 Task: Create a section Speed Freak and in the section, add a milestone Microservices architecture implementation in the project ConduitTech
Action: Mouse moved to (1229, 211)
Screenshot: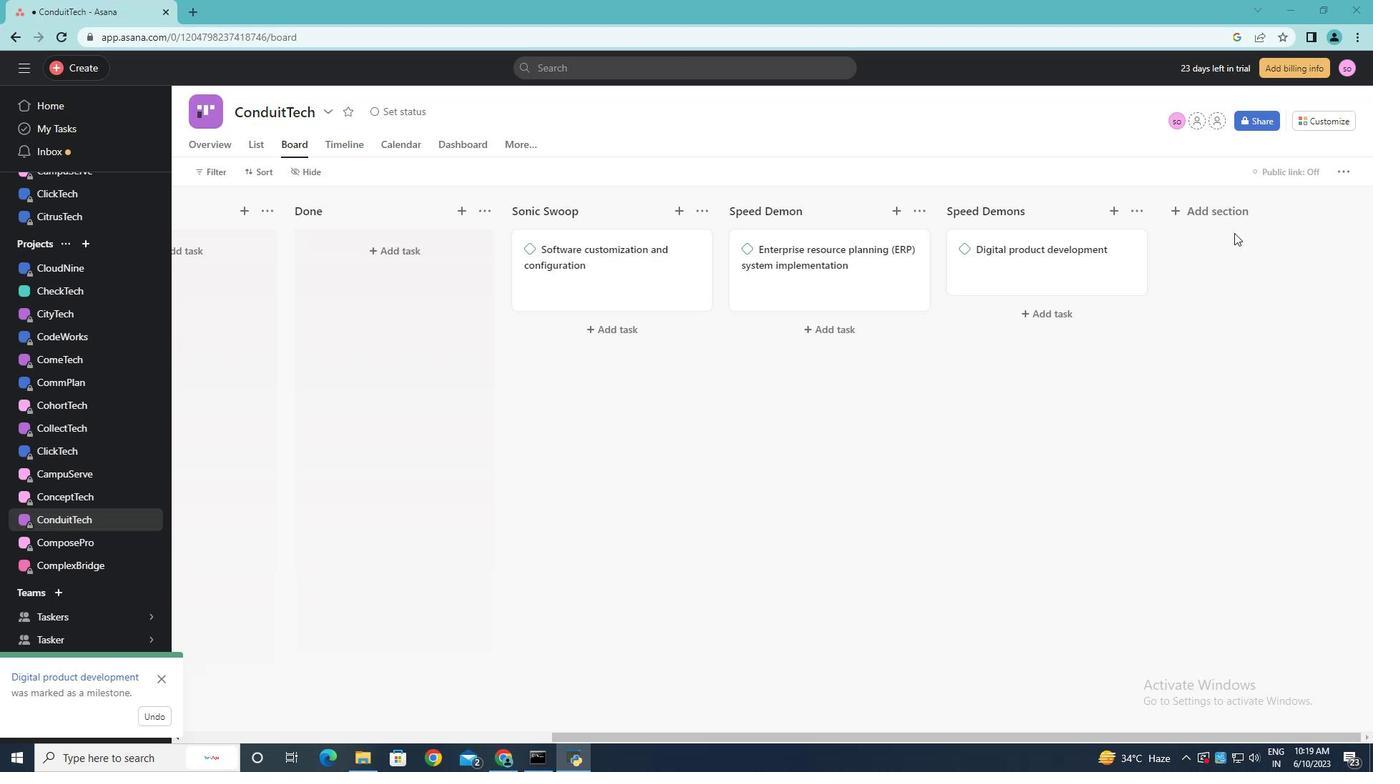 
Action: Mouse pressed left at (1229, 211)
Screenshot: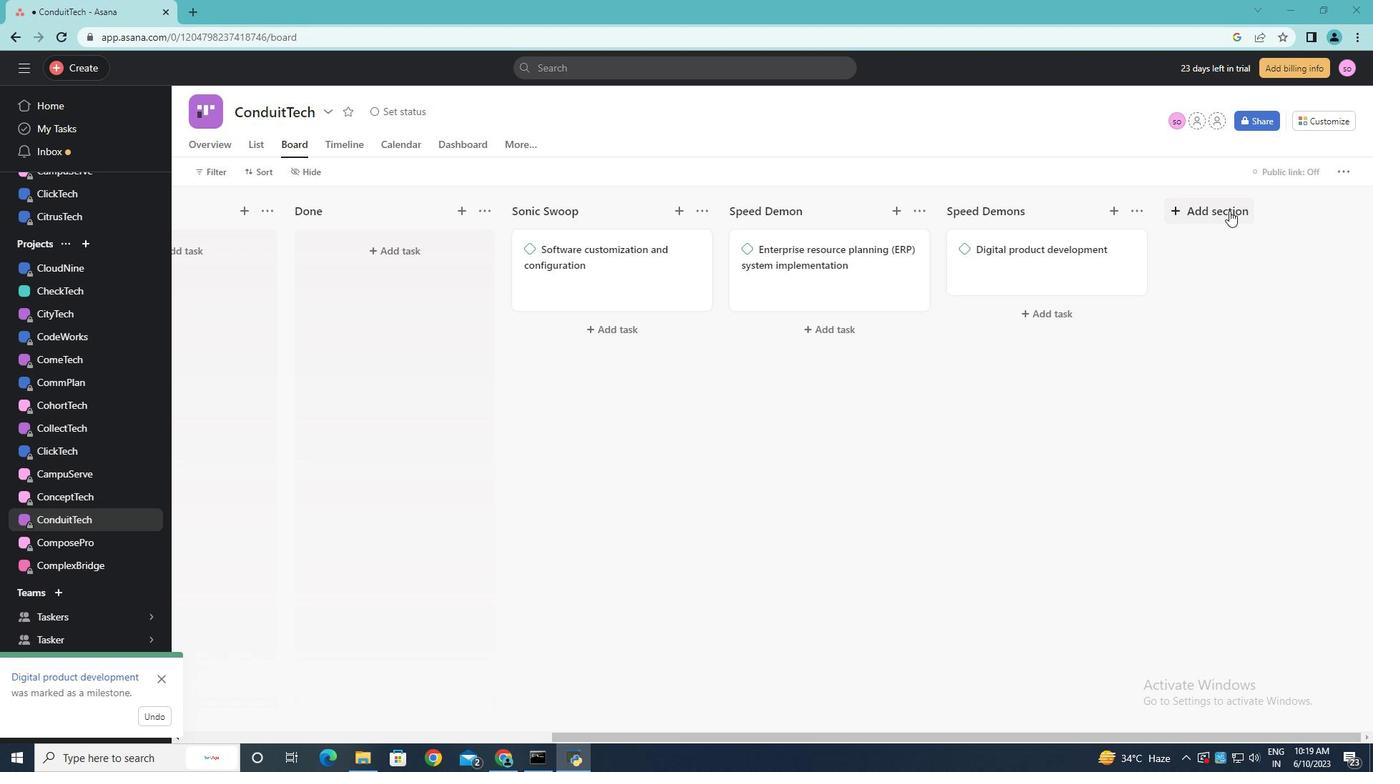 
Action: Key pressed <Key.shift>Speed<Key.space><Key.shift><Key.shift><Key.shift><Key.shift><Key.shift><Key.shift><Key.shift><Key.shift><Key.shift><Key.shift><Key.shift><Key.shift><Key.shift><Key.shift><Key.shift><Key.shift><Key.shift>Freack
Screenshot: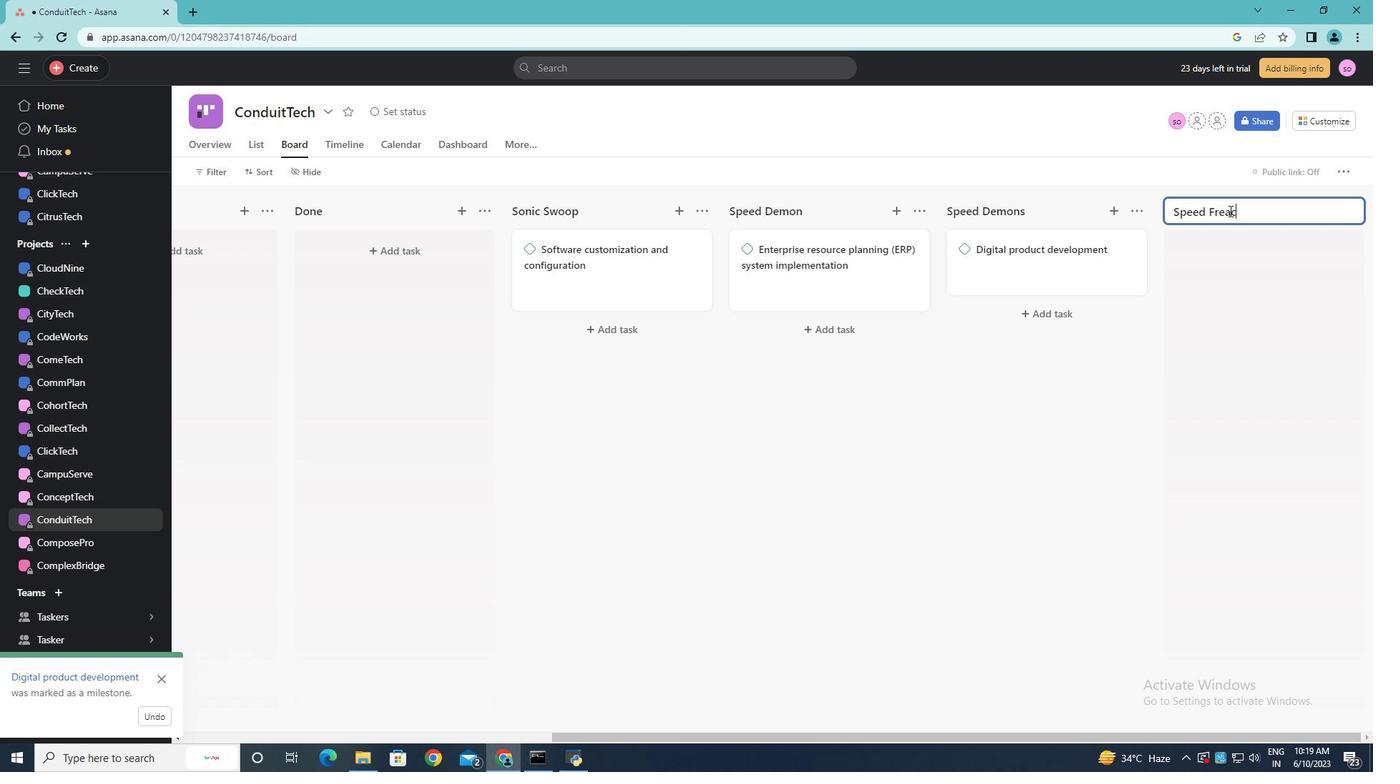 
Action: Mouse moved to (1158, 108)
Screenshot: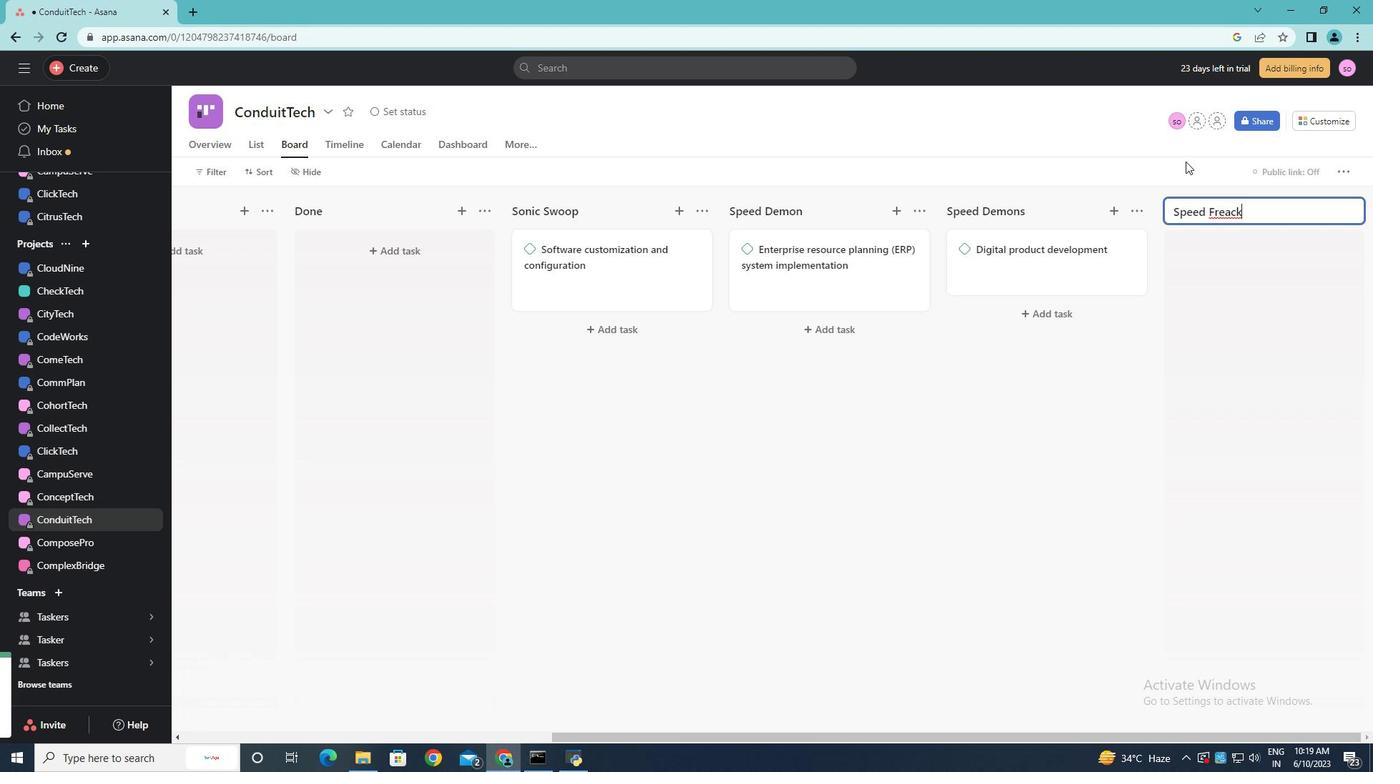 
Action: Key pressed <Key.backspace><Key.backspace><Key.backspace>ak<Key.enter>
Screenshot: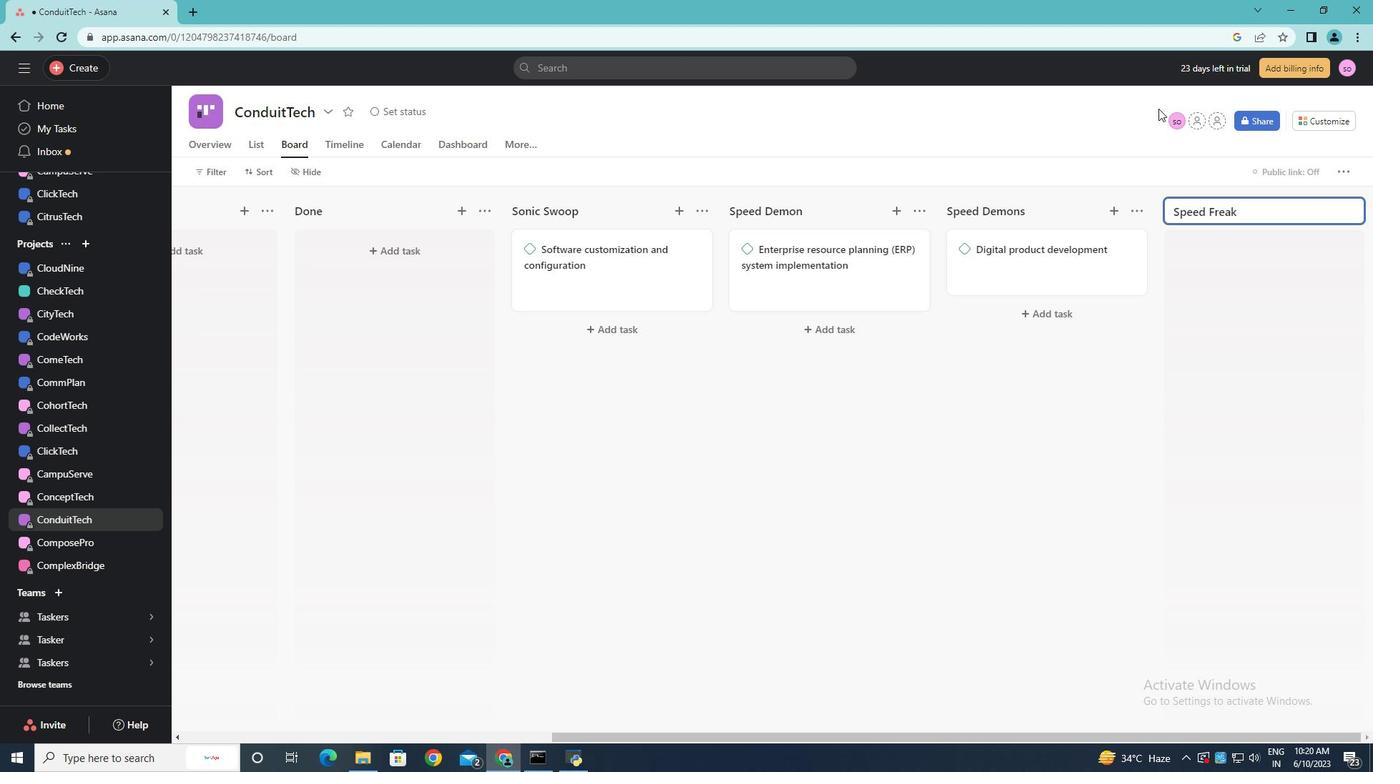 
Action: Mouse moved to (1039, 248)
Screenshot: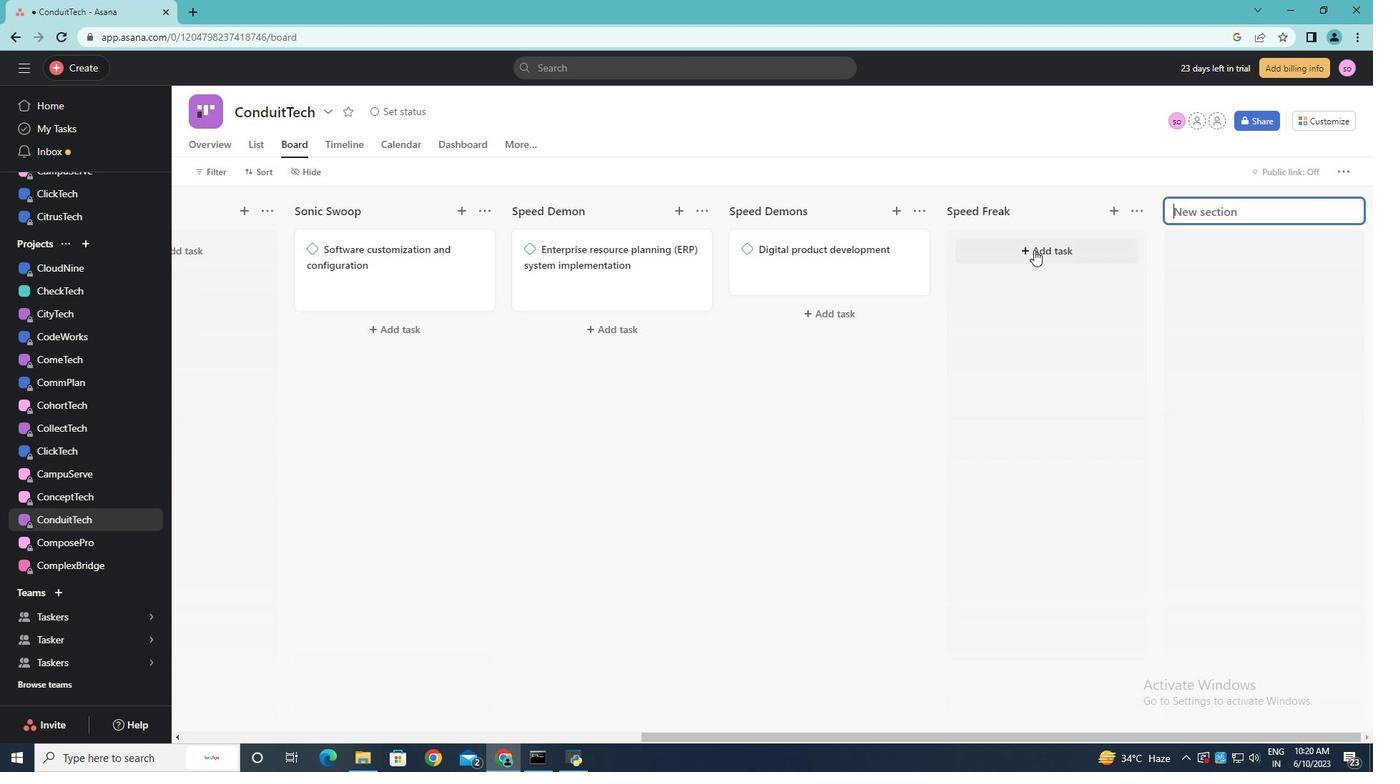 
Action: Mouse pressed left at (1039, 248)
Screenshot: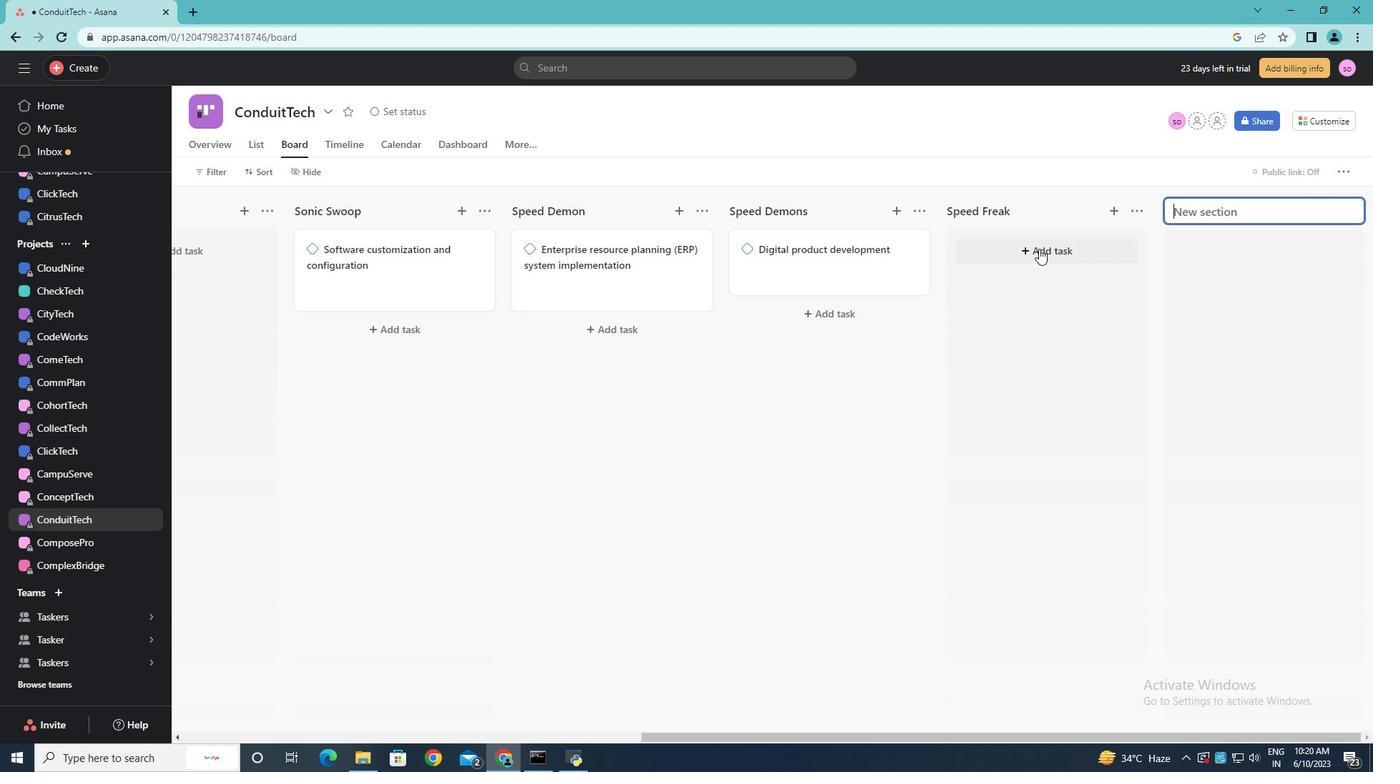 
Action: Key pressed <Key.shift><Key.shift><Key.shift><Key.shift><Key.shift><Key.shift><Key.shift><Key.shift><Key.shift><Key.shift><Key.shift><Key.shift><Key.shift>Microservices<Key.space>ara<Key.backspace>chitecture<Key.space>implementation<Key.enter>
Screenshot: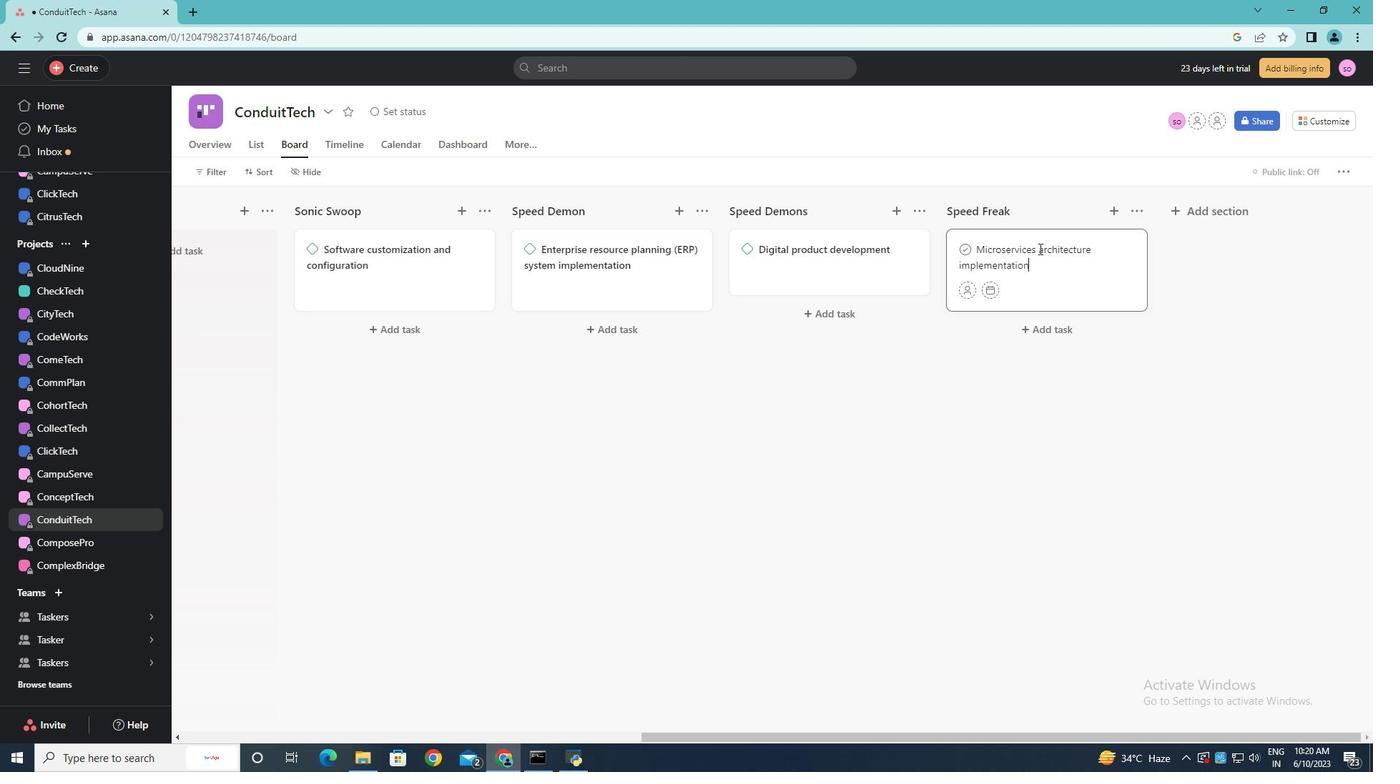 
Action: Mouse moved to (1119, 248)
Screenshot: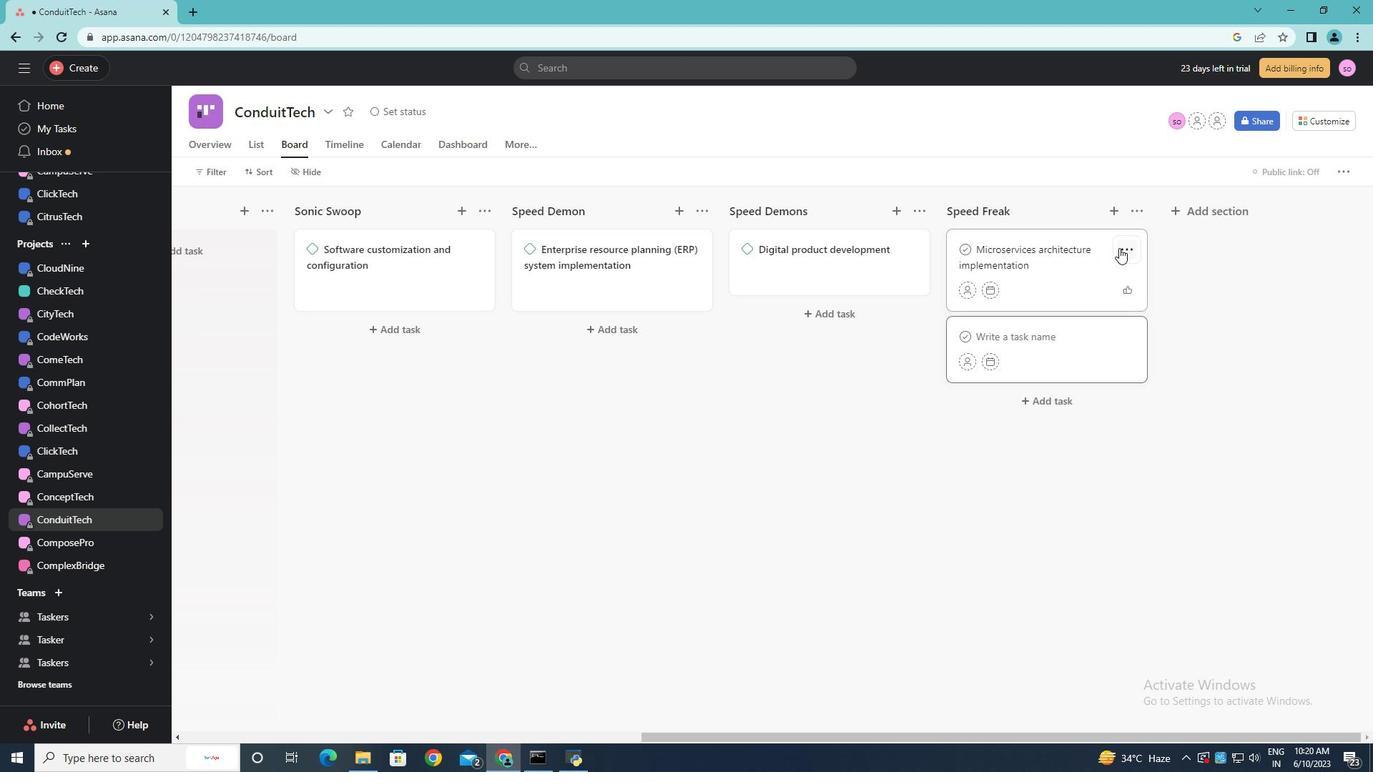 
Action: Mouse pressed left at (1119, 248)
Screenshot: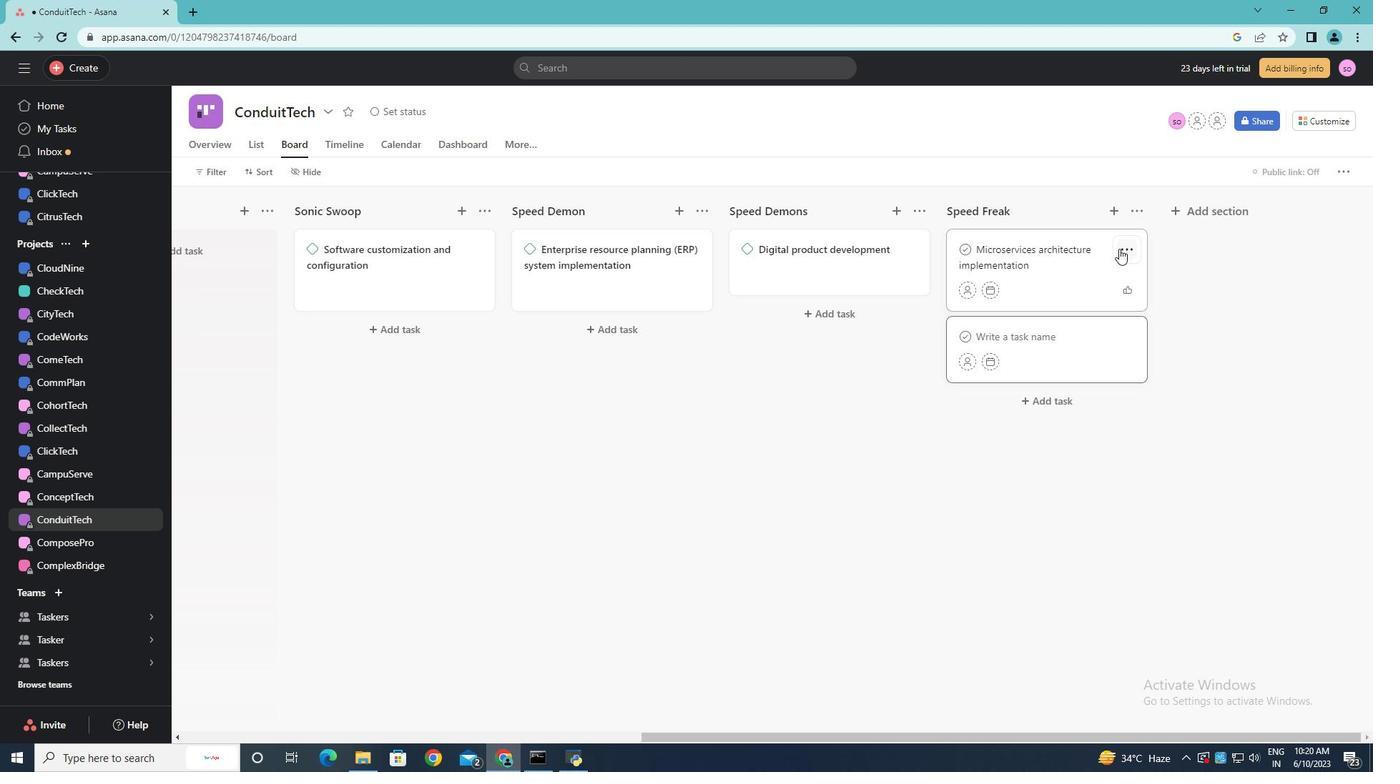 
Action: Mouse moved to (1153, 502)
Screenshot: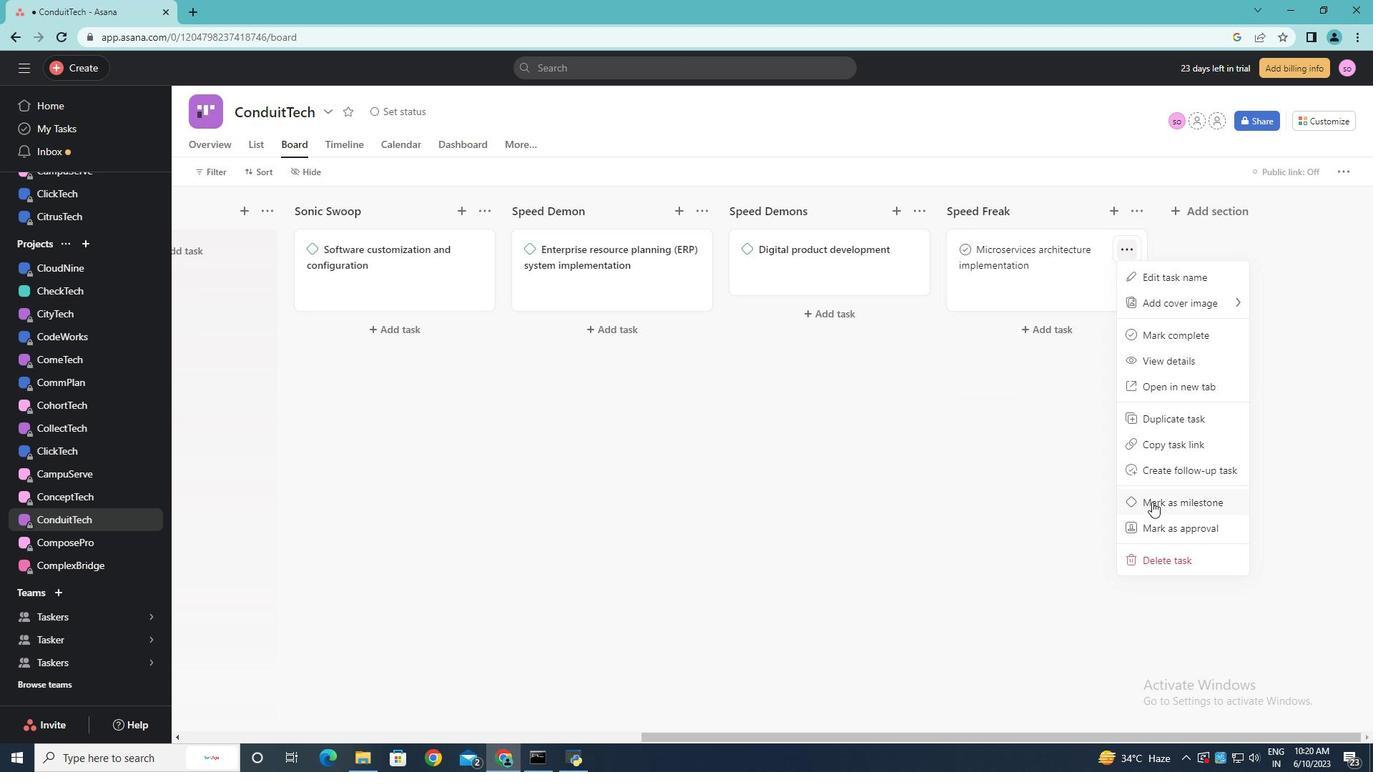 
Action: Mouse pressed left at (1153, 502)
Screenshot: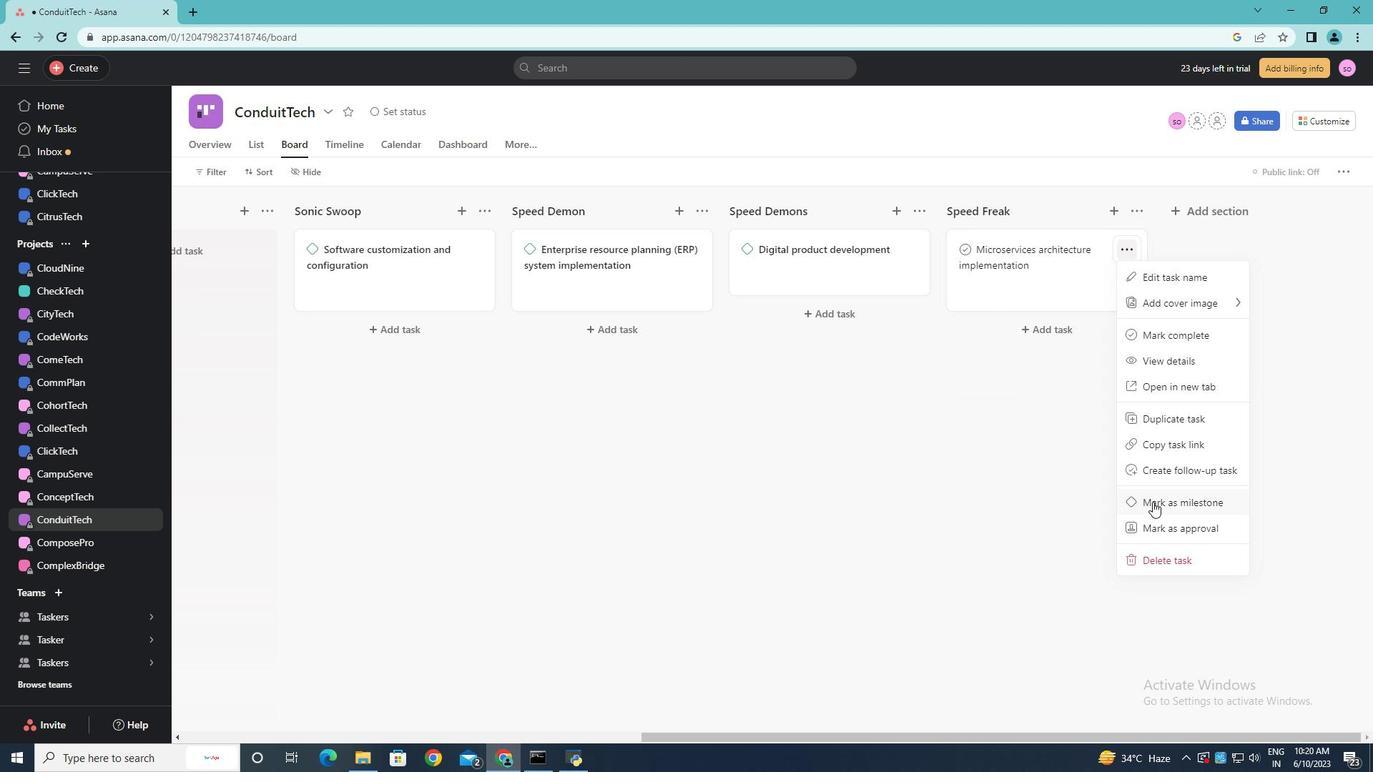 
Action: Mouse moved to (1121, 451)
Screenshot: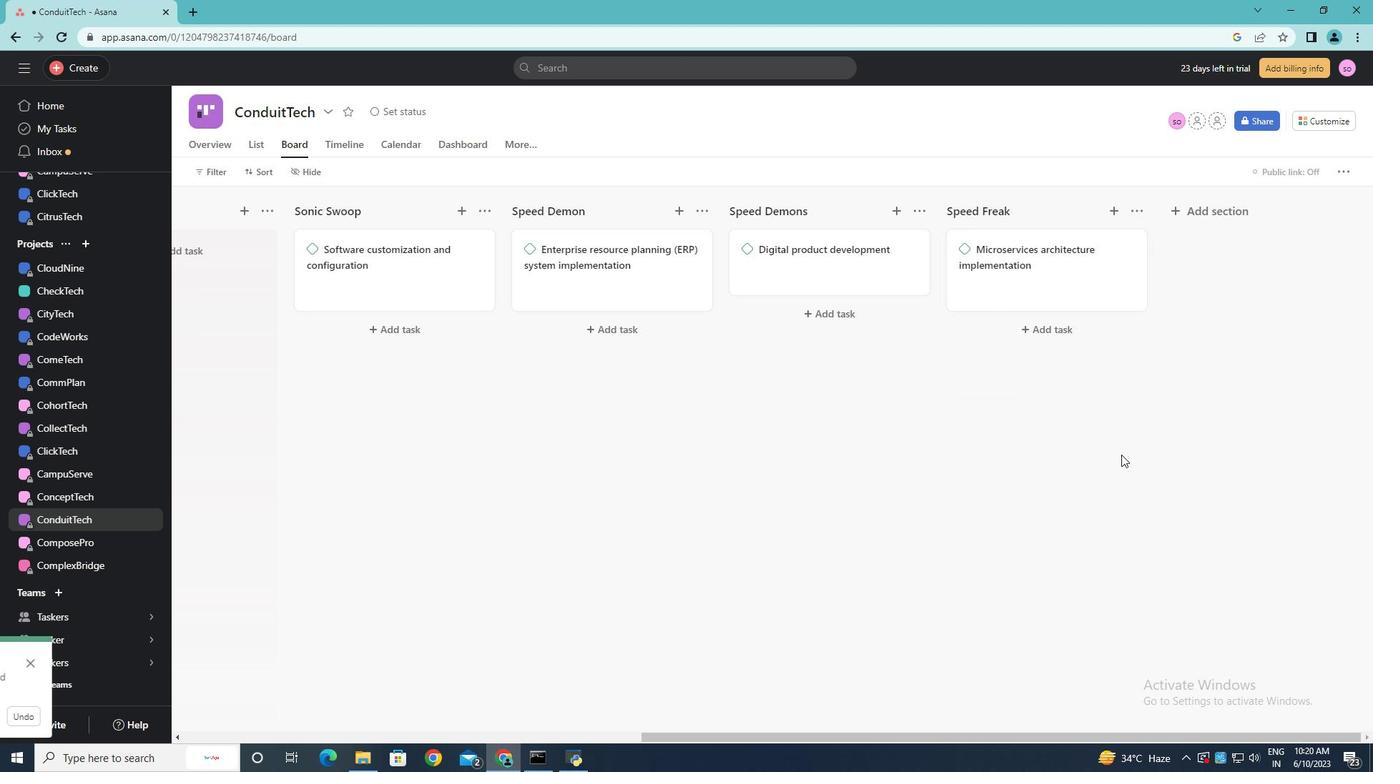 
Action: Mouse pressed left at (1121, 451)
Screenshot: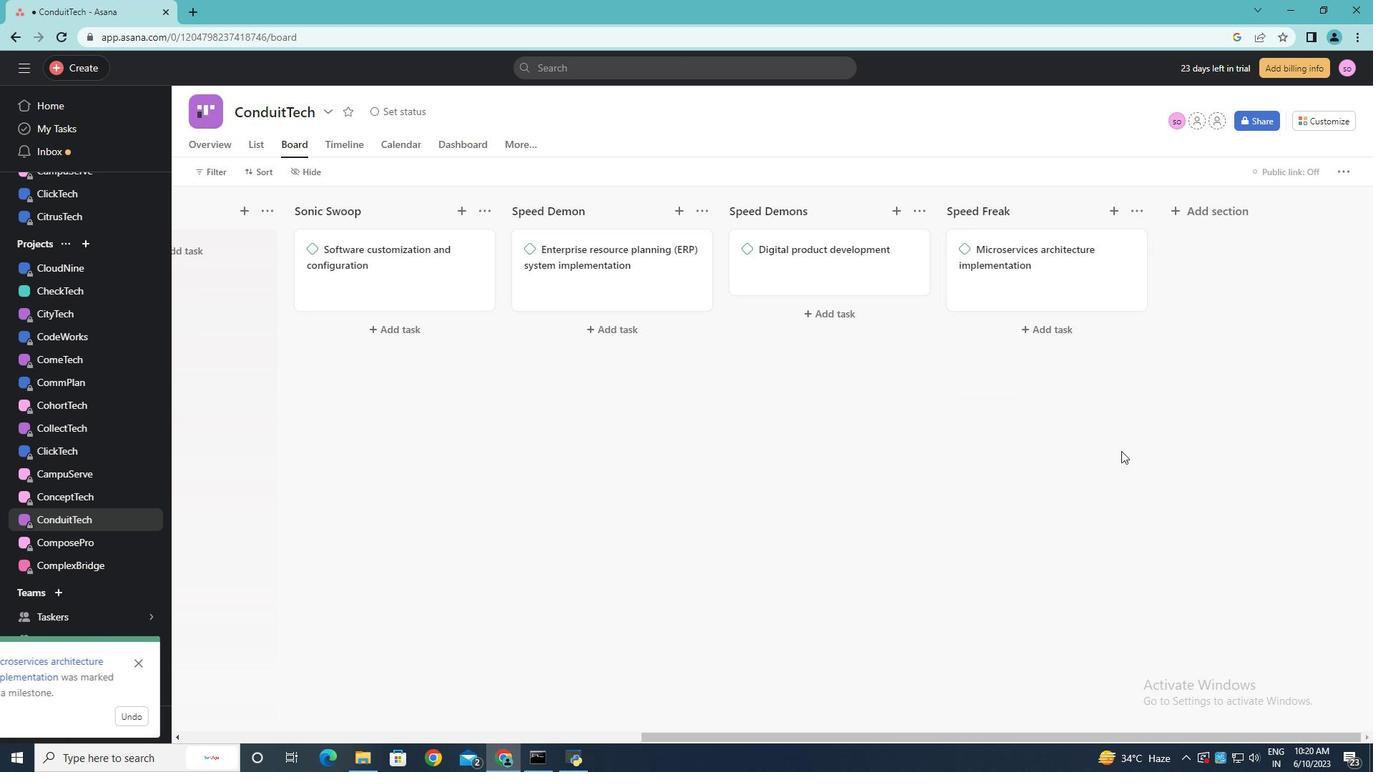 
